 Task: Plan a barbecue party on the 5th at 12:00 PM to 1:00 PM
Action: Mouse moved to (787, 304)
Screenshot: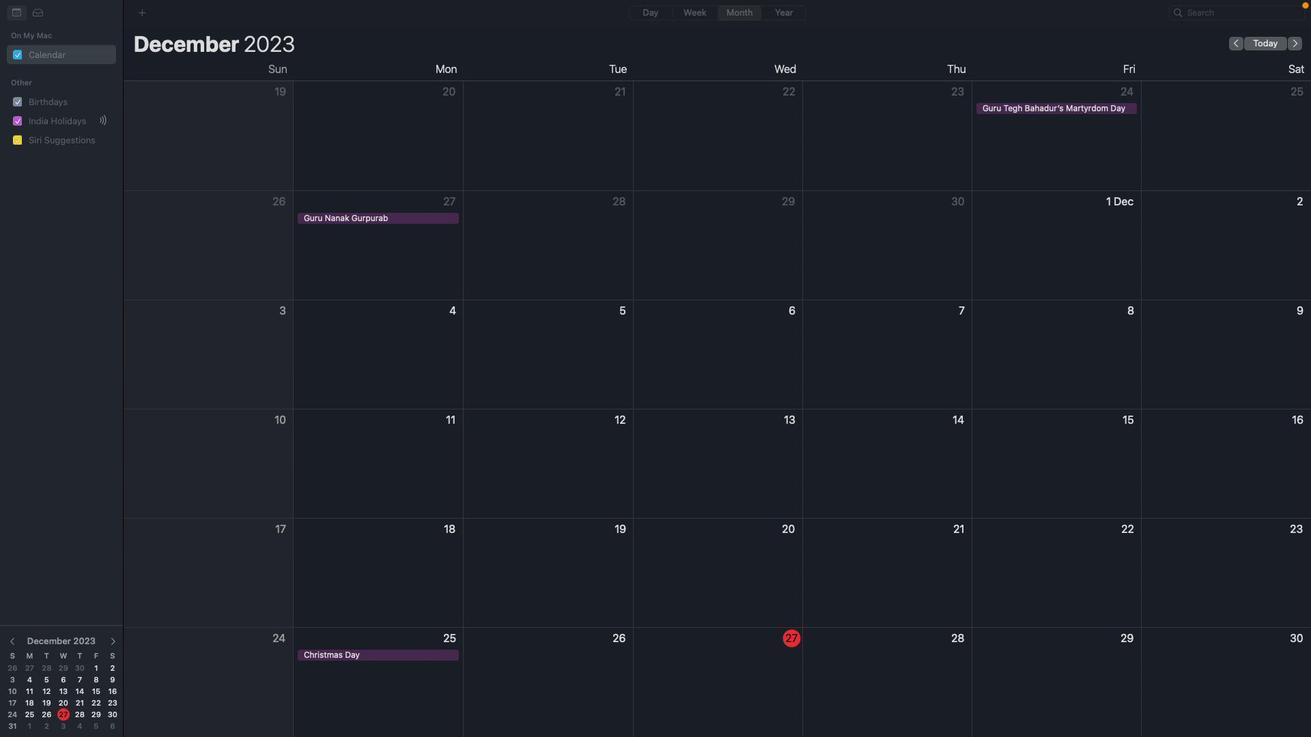 
Action: Mouse pressed left at (787, 304)
Screenshot: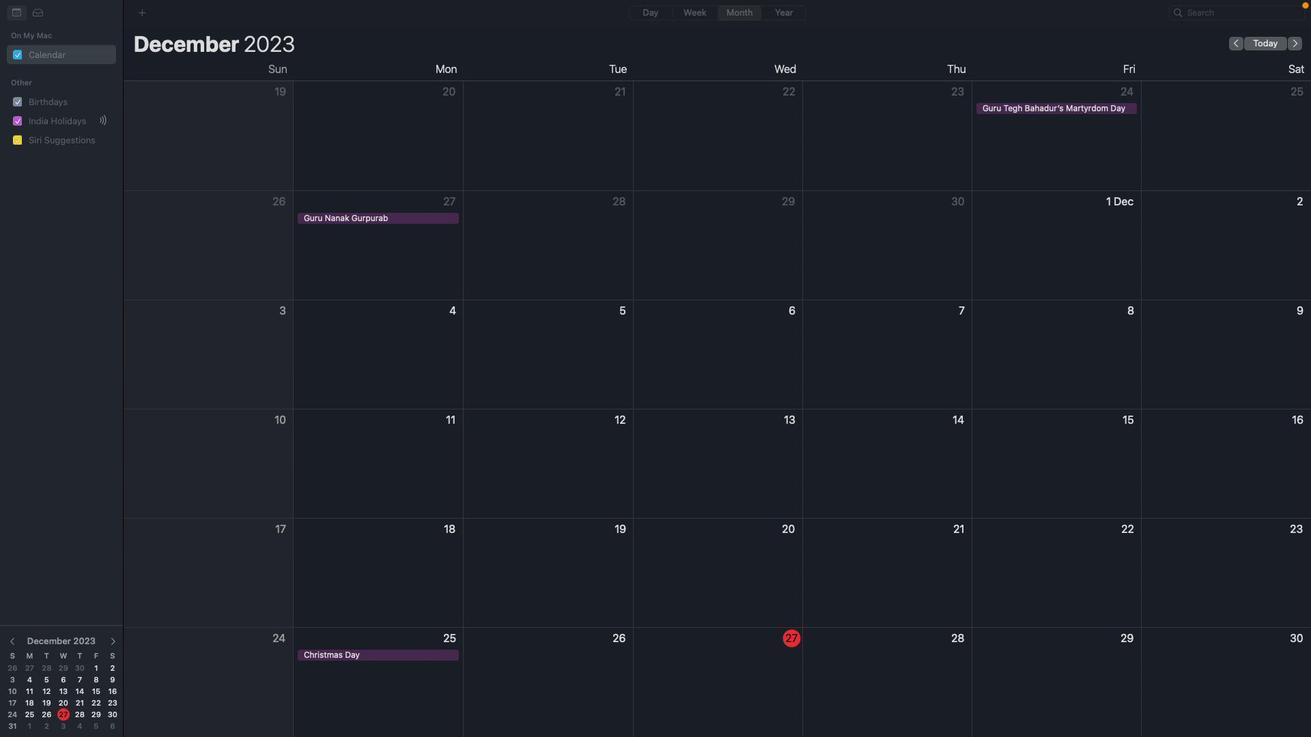 
Action: Mouse moved to (785, 301)
Screenshot: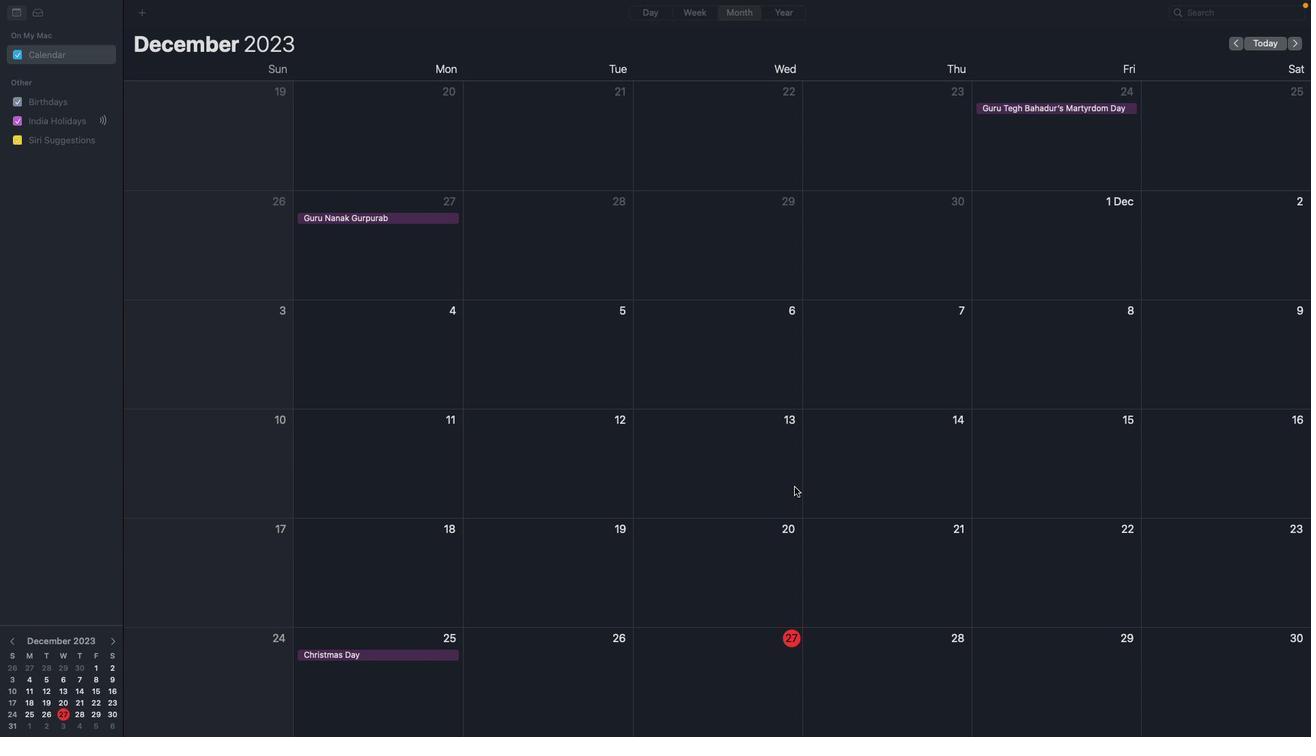 
Action: Mouse scrolled (785, 301) with delta (784, 299)
Screenshot: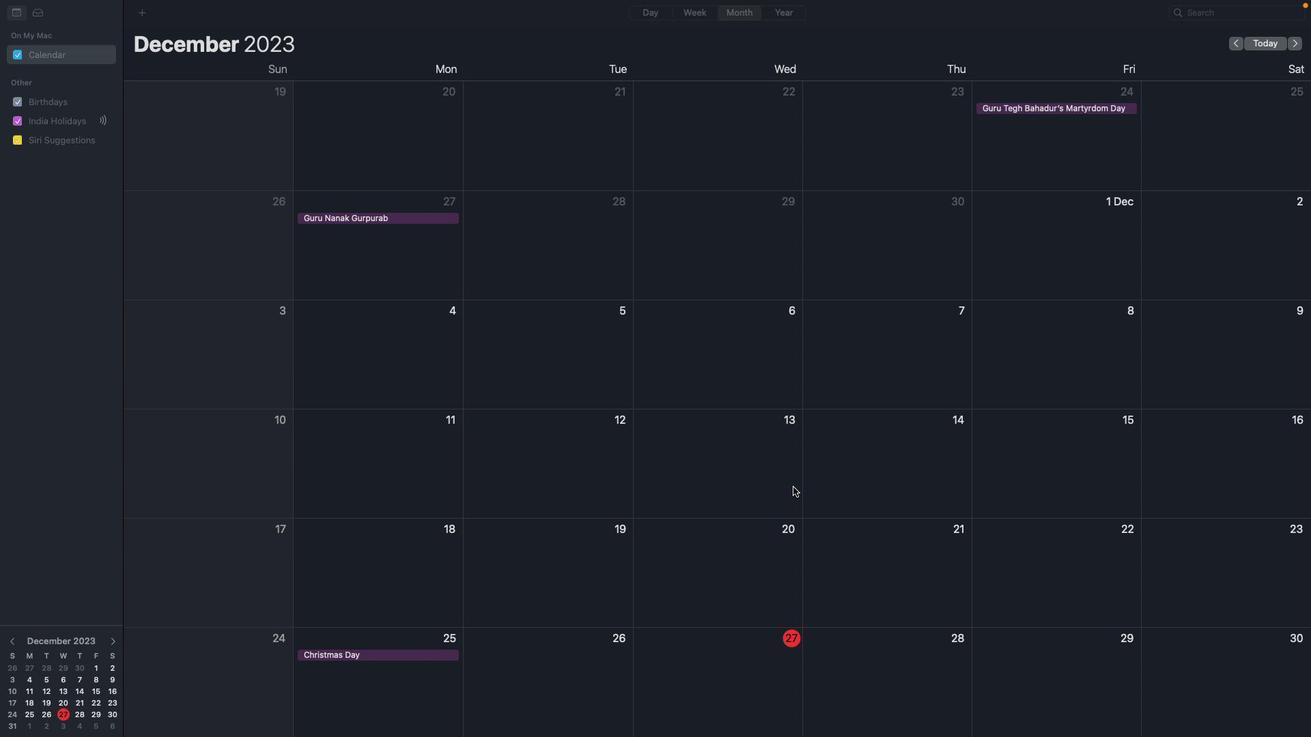 
Action: Mouse scrolled (785, 301) with delta (784, 299)
Screenshot: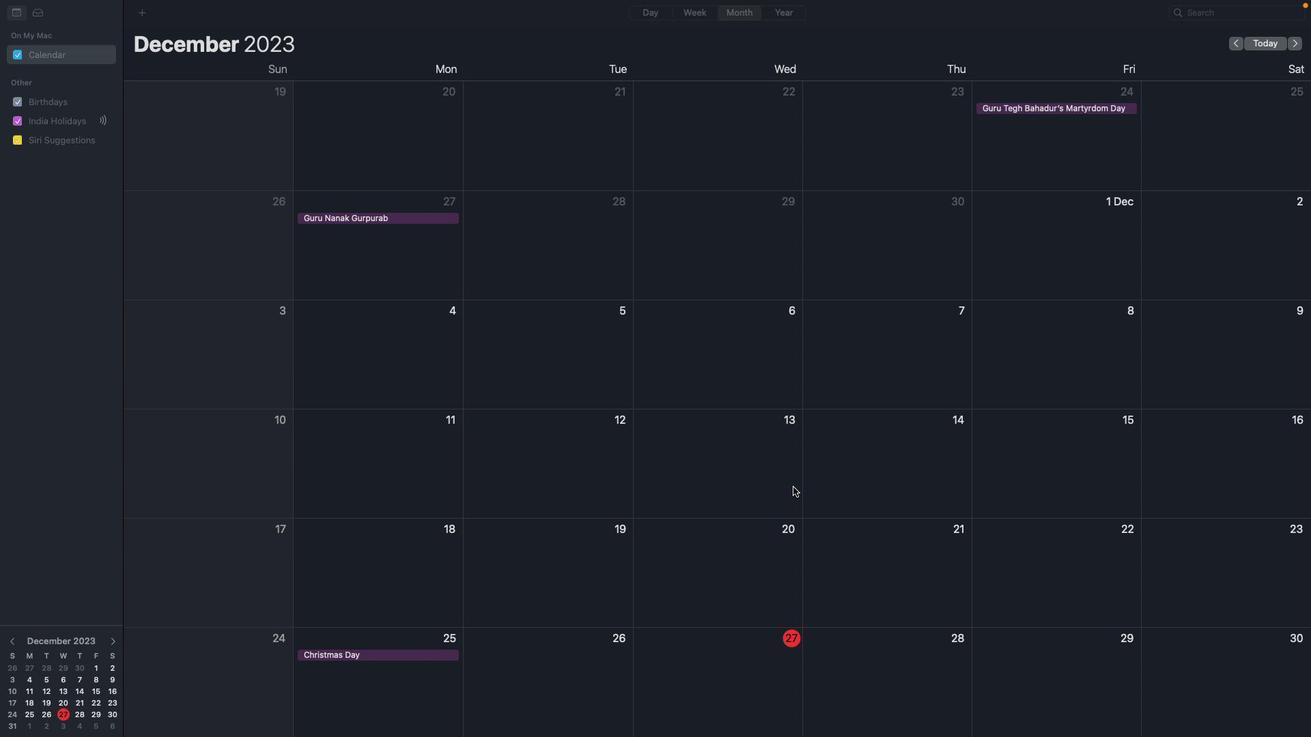 
Action: Mouse scrolled (785, 301) with delta (784, 298)
Screenshot: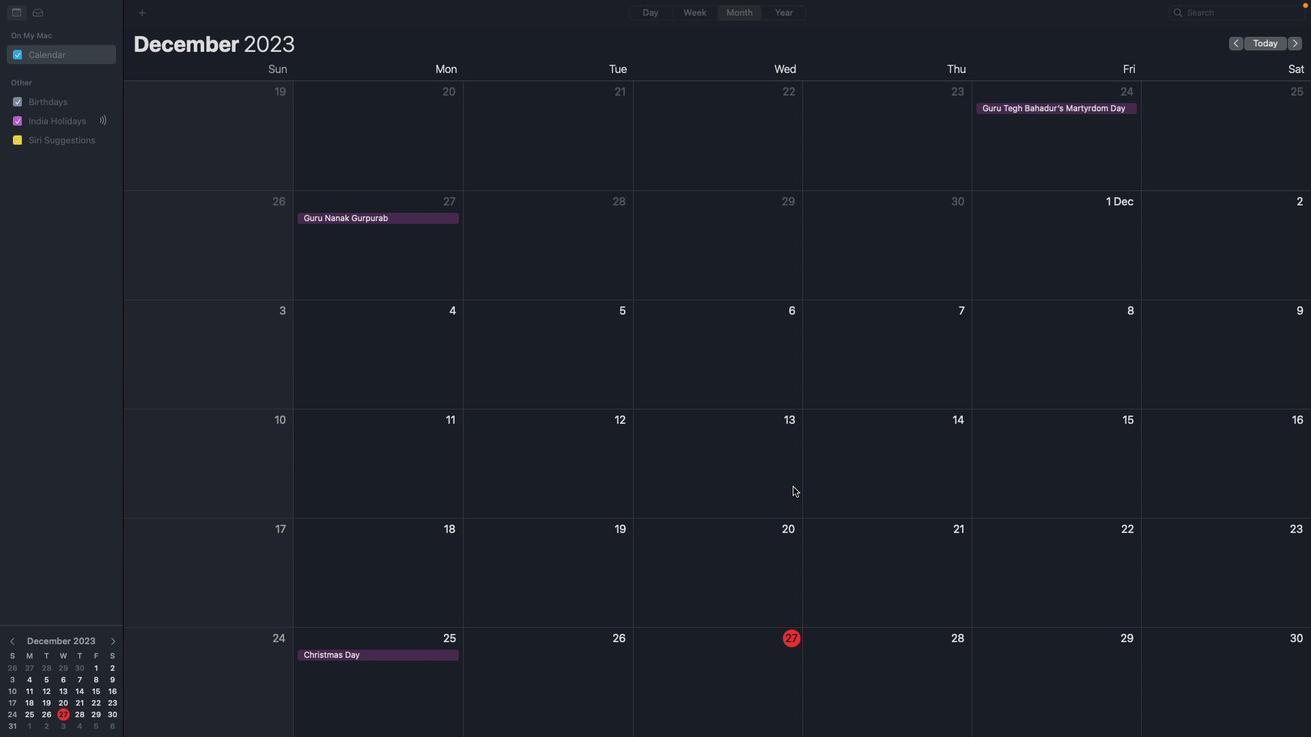 
Action: Mouse moved to (785, 301)
Screenshot: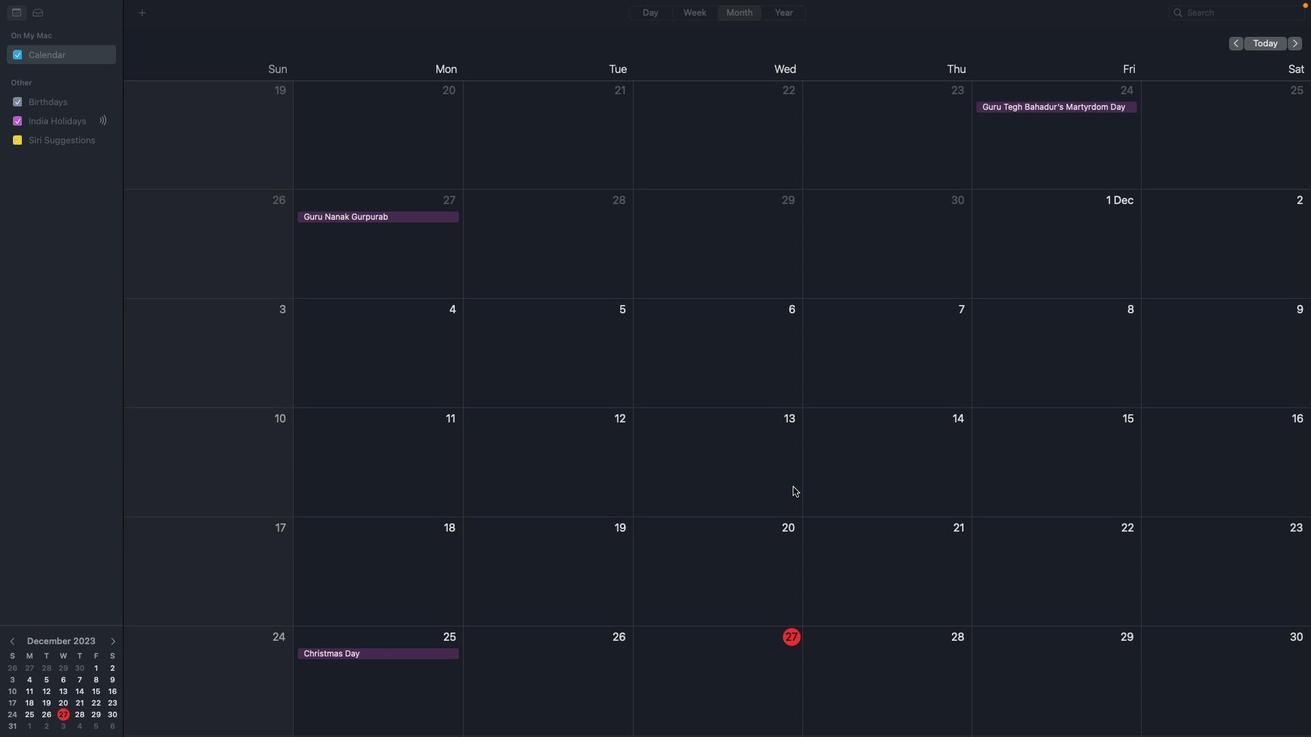 
Action: Mouse scrolled (785, 301) with delta (784, 298)
Screenshot: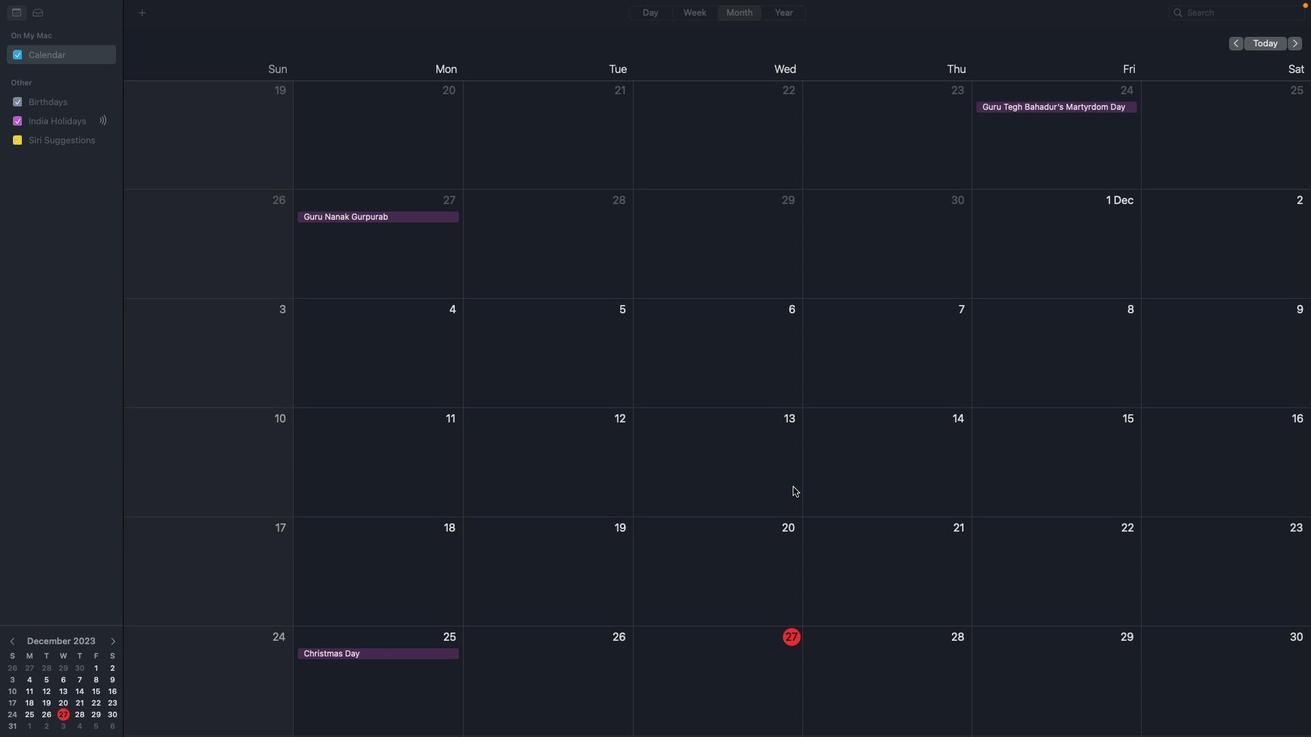 
Action: Mouse moved to (786, 302)
Screenshot: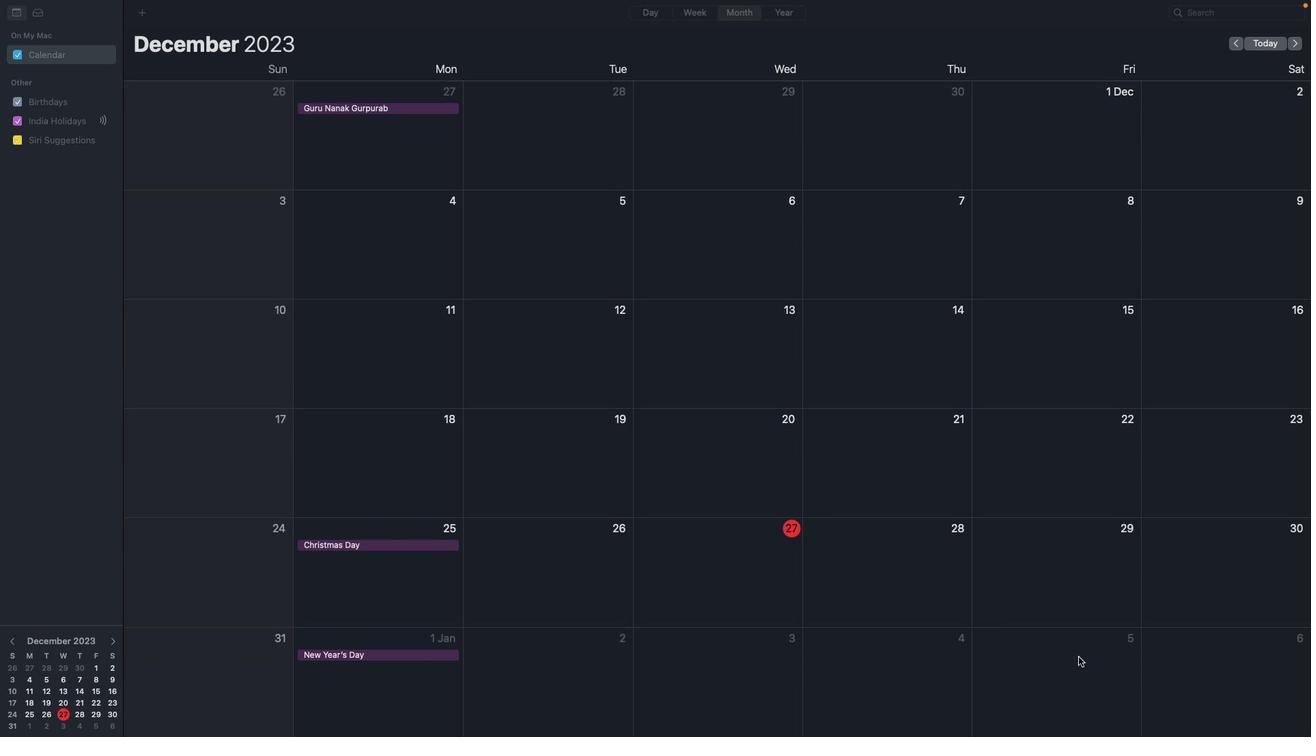 
Action: Mouse pressed right at (786, 302)
Screenshot: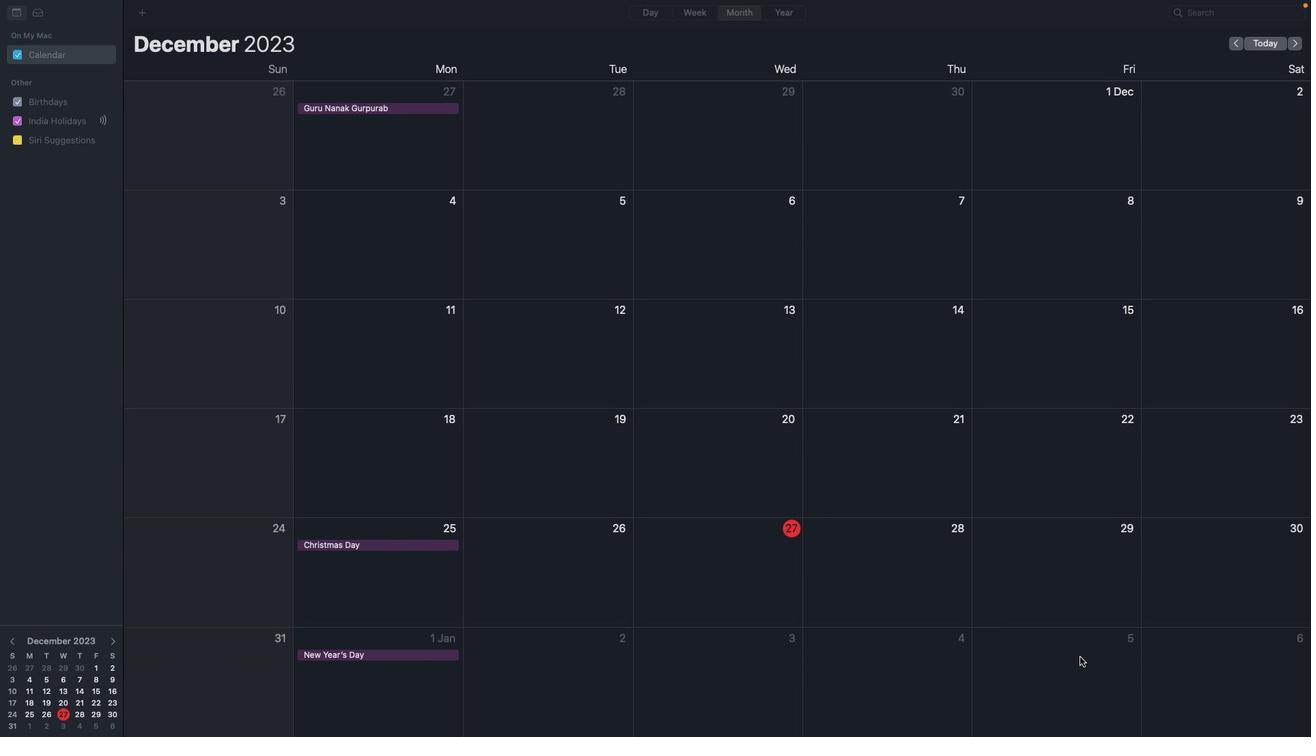 
Action: Mouse moved to (786, 302)
Screenshot: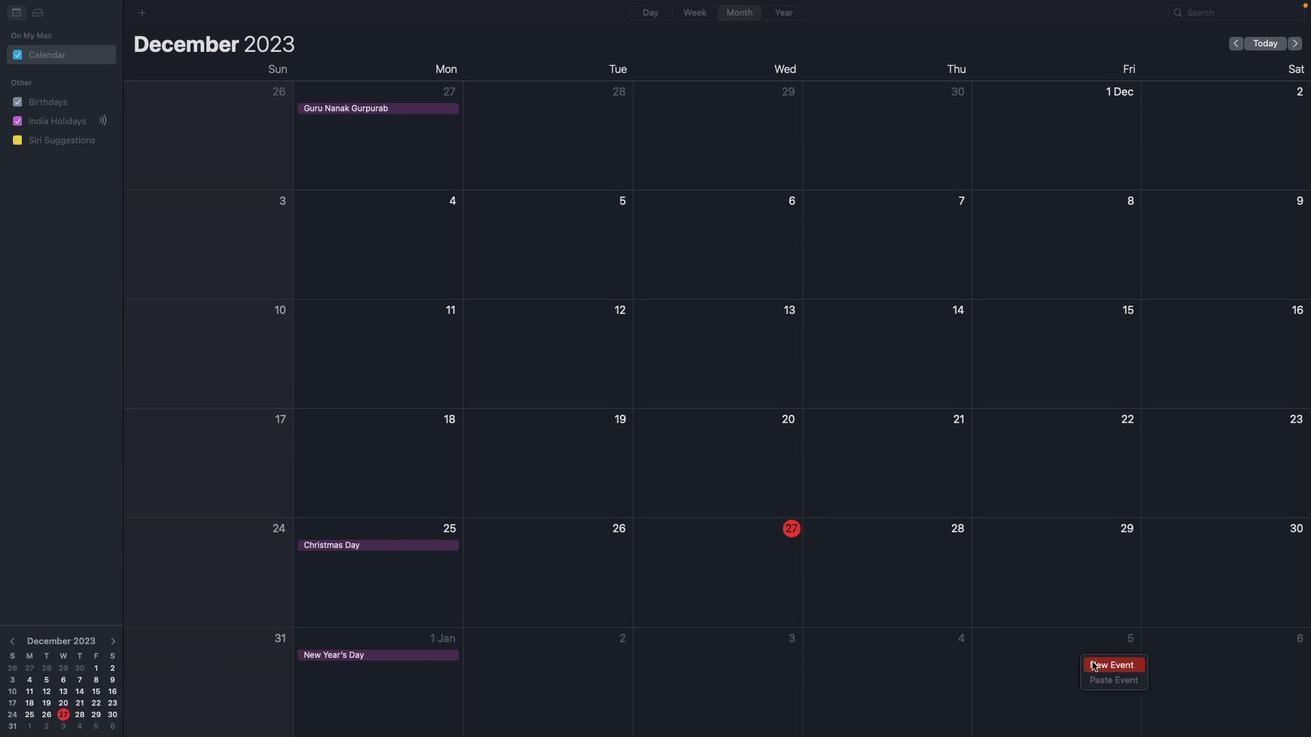 
Action: Mouse pressed left at (786, 302)
Screenshot: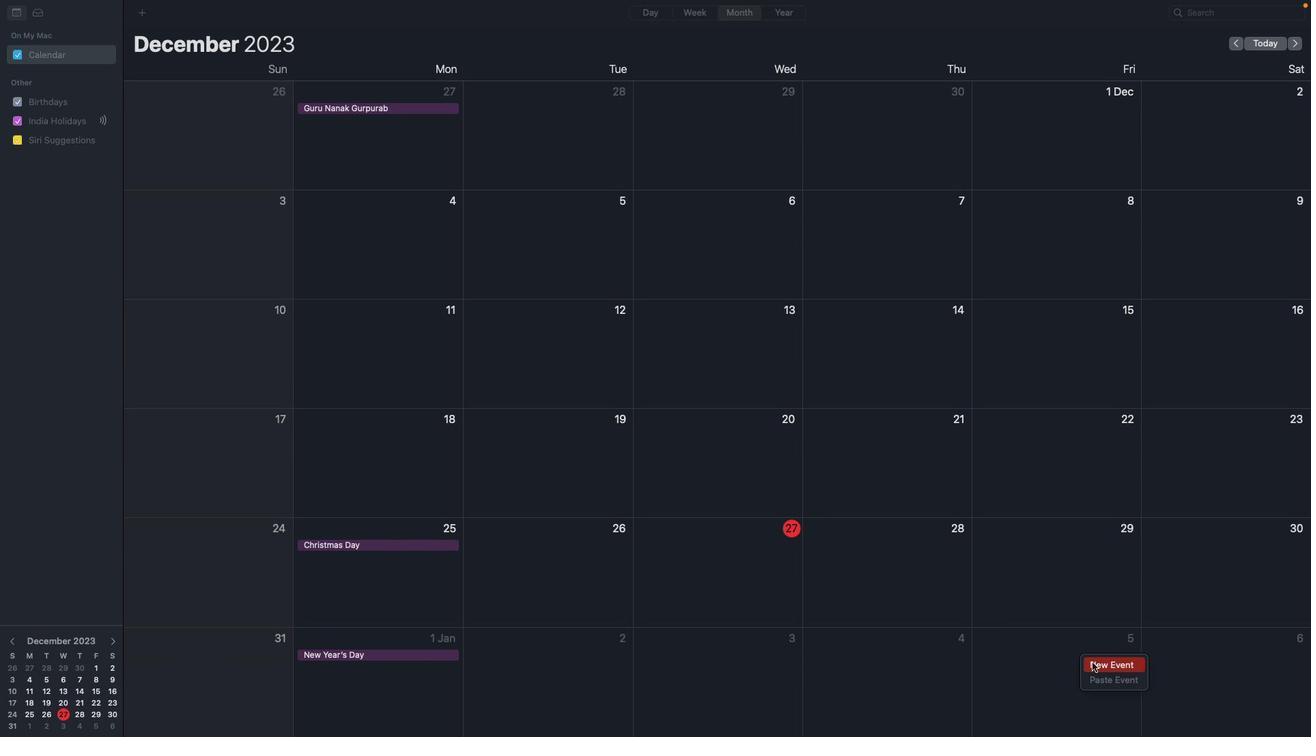 
Action: Key pressed Key.shift_r'B''a''r''b''e''q''u''e'Key.spaceKey.shift_r'P''a''r''t''y'Key.space
Screenshot: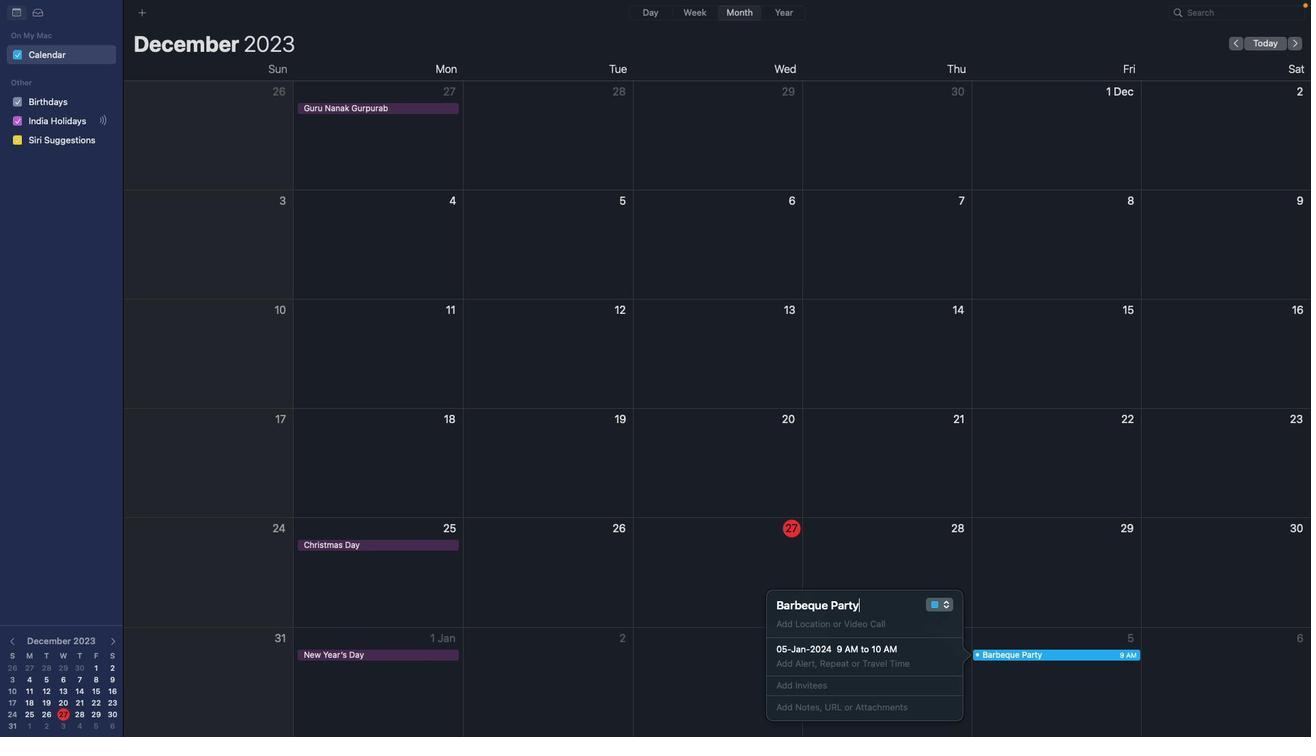
Action: Mouse moved to (785, 302)
Screenshot: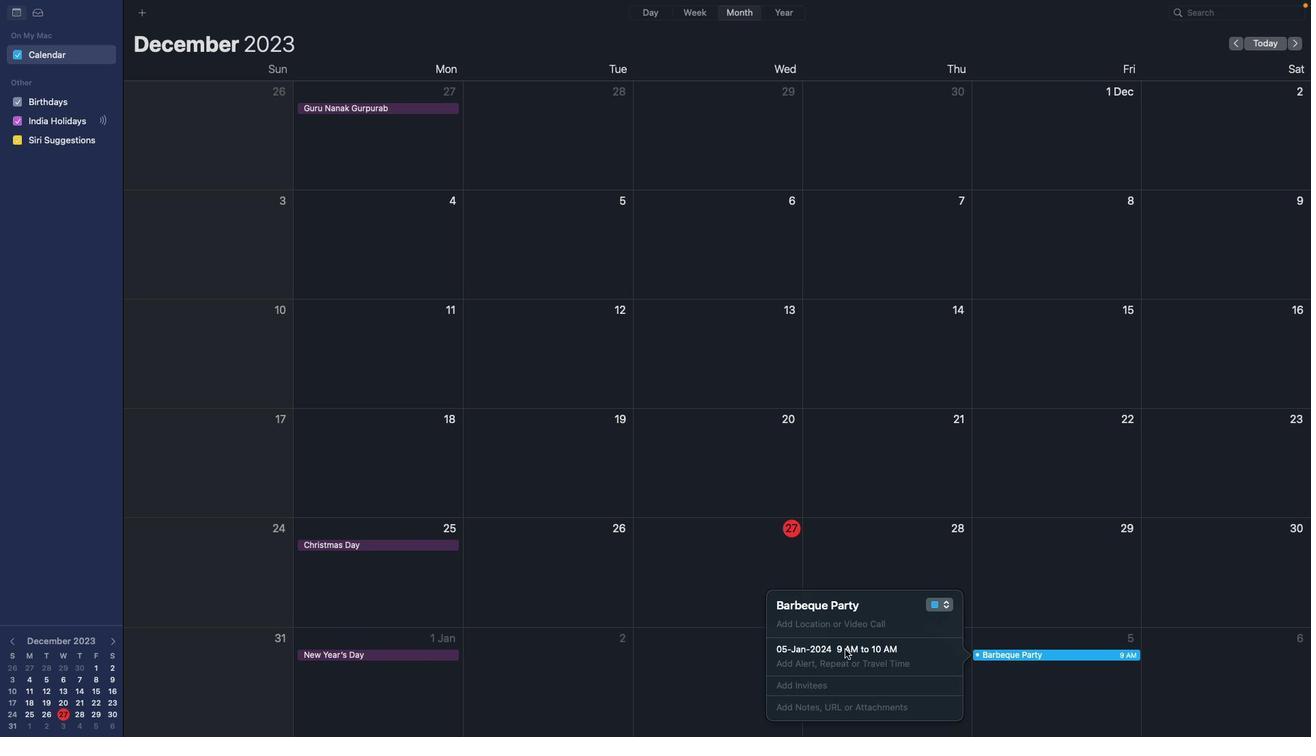 
Action: Mouse pressed left at (785, 302)
Screenshot: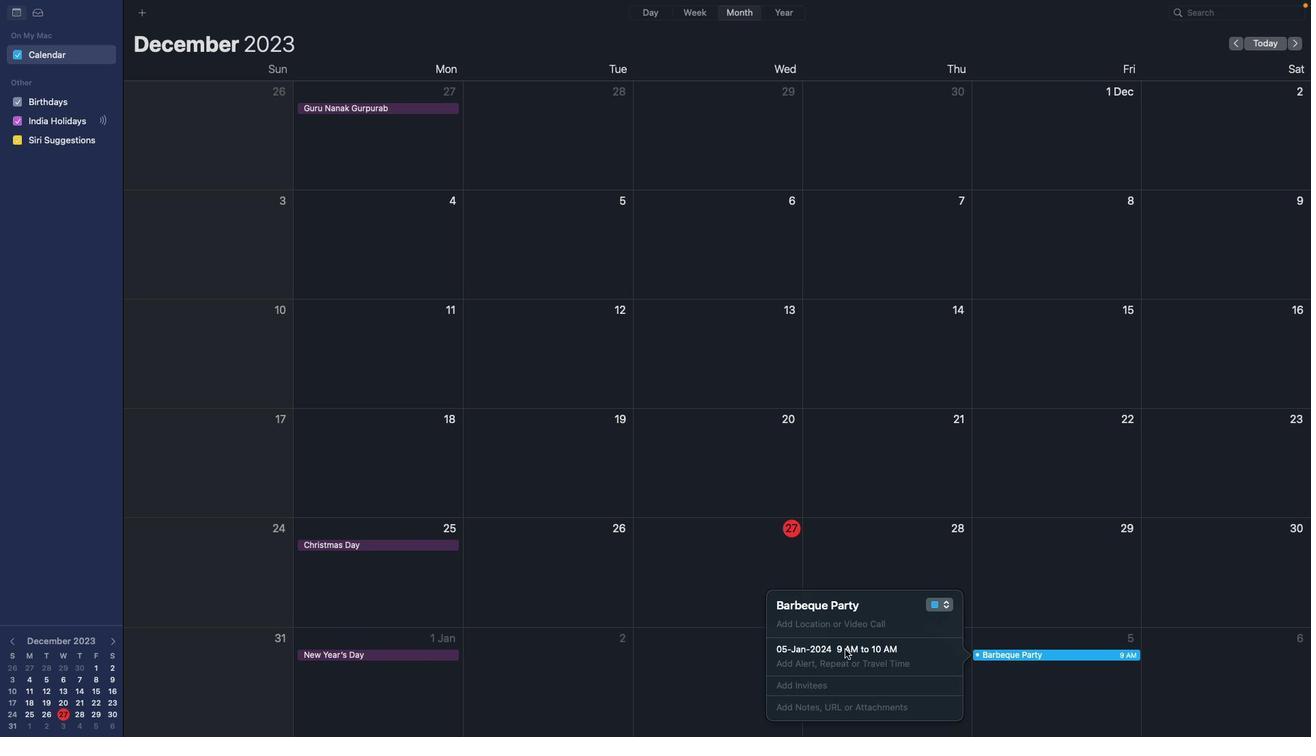 
Action: Mouse moved to (785, 302)
Screenshot: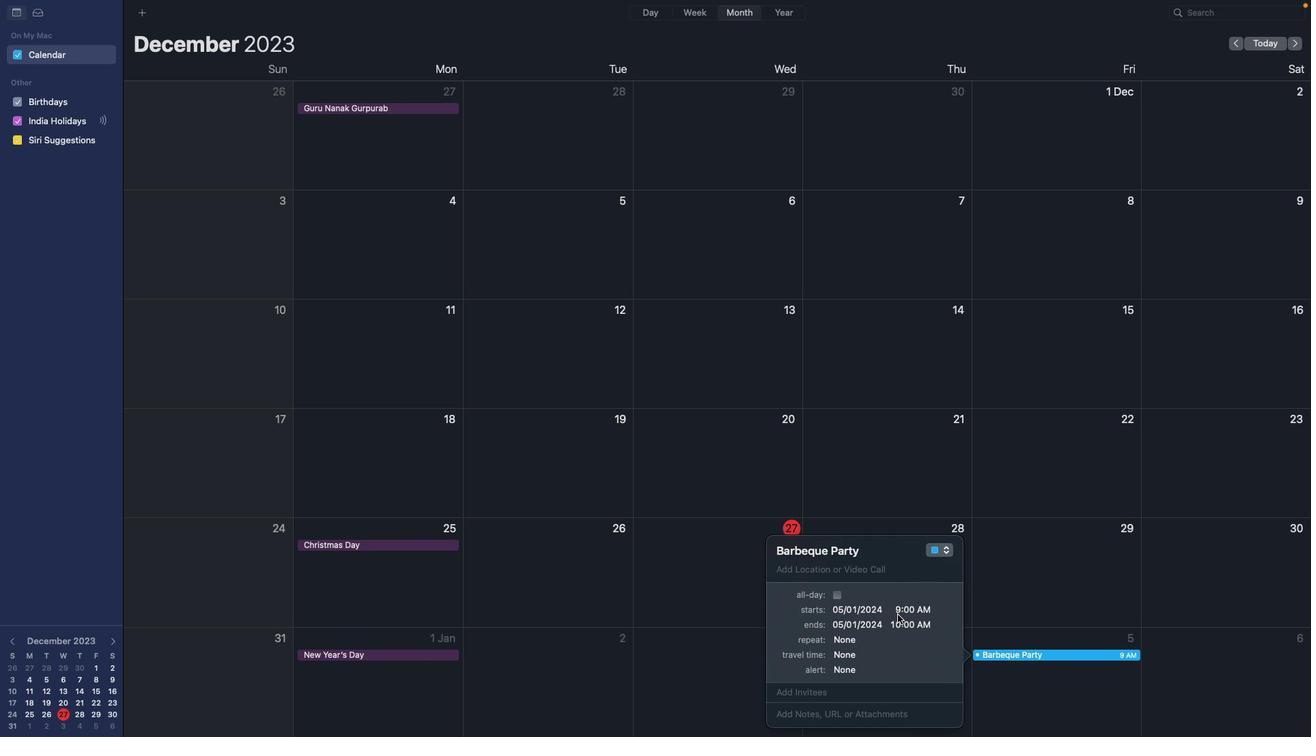 
Action: Mouse pressed left at (785, 302)
Screenshot: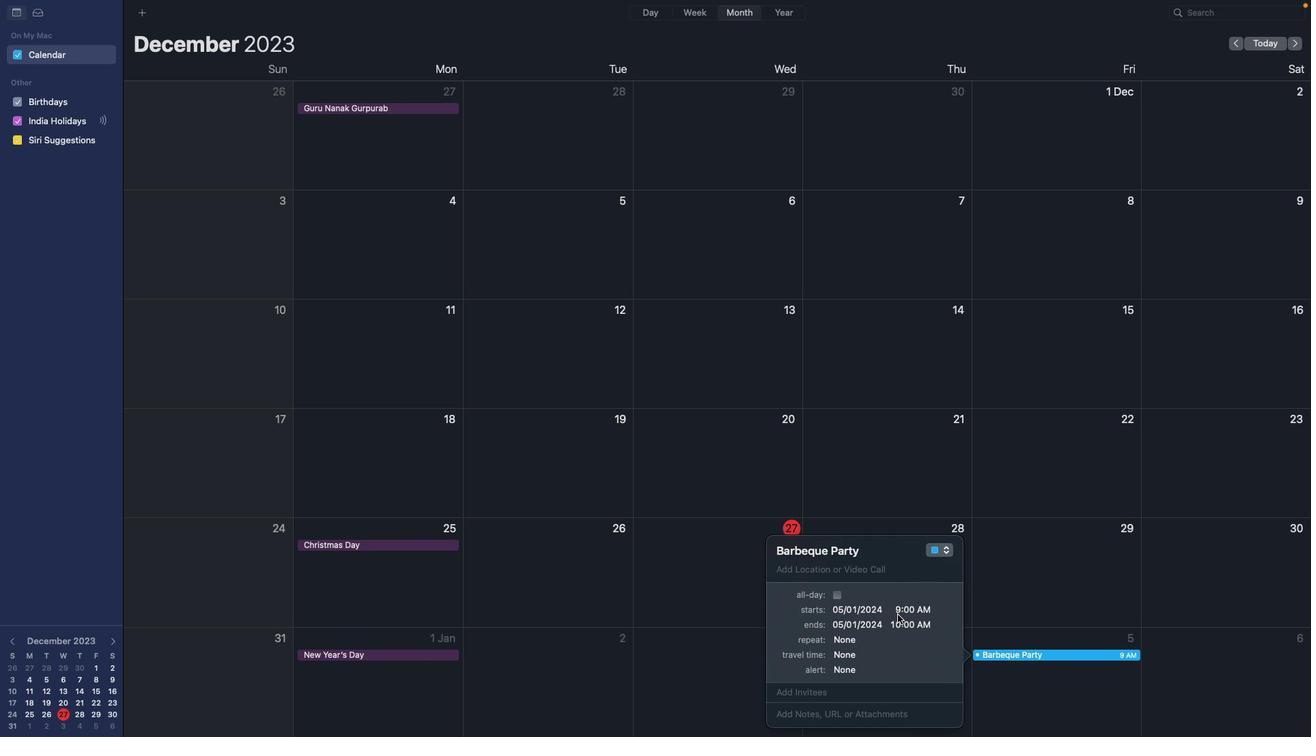 
Action: Mouse moved to (785, 302)
Screenshot: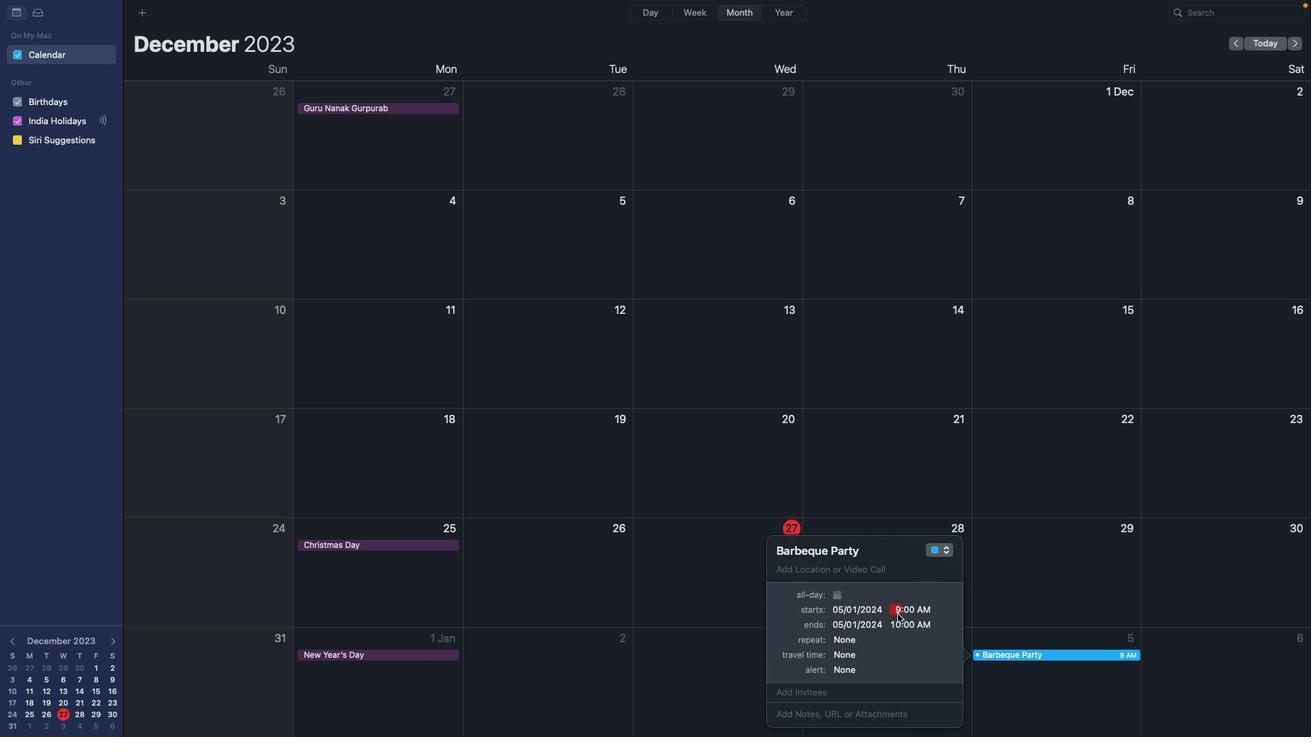 
Action: Key pressed '1''2'
Screenshot: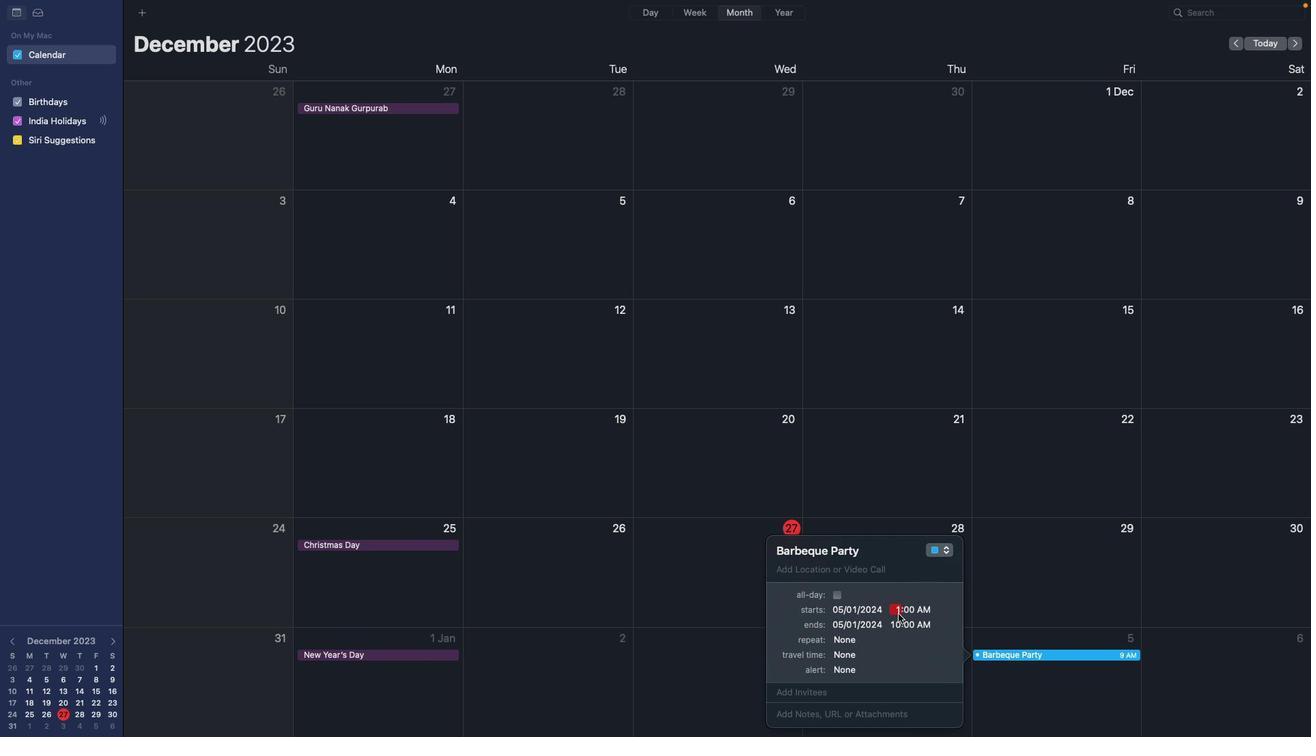 
Action: Mouse moved to (785, 302)
Screenshot: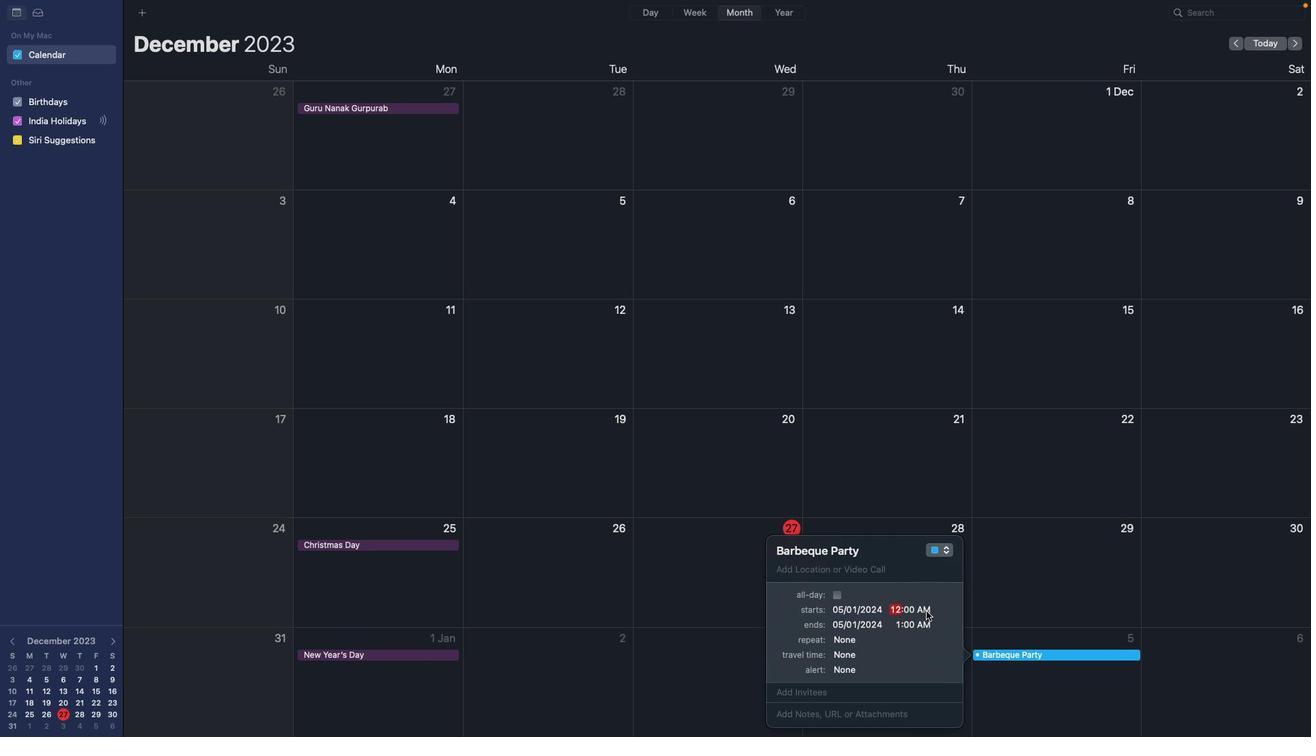 
Action: Mouse pressed left at (785, 302)
Screenshot: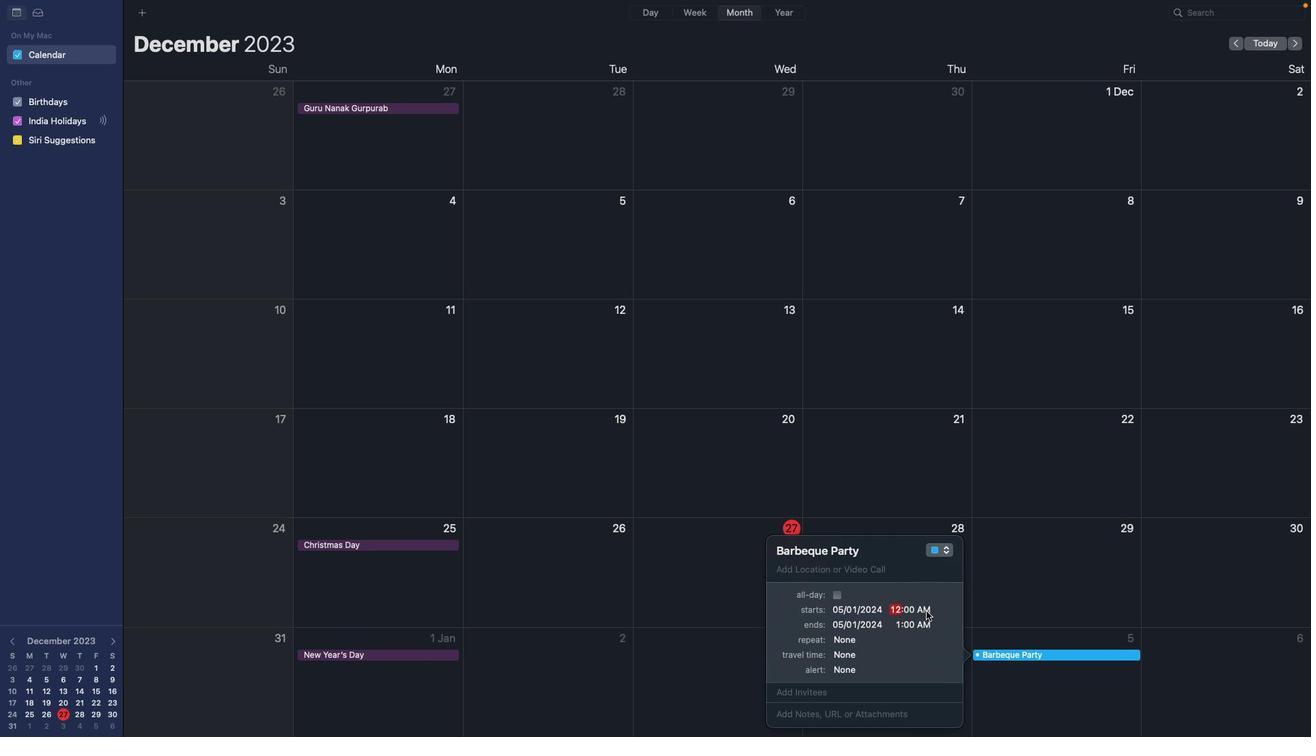 
Action: Key pressed 'p''m''\x03'
Screenshot: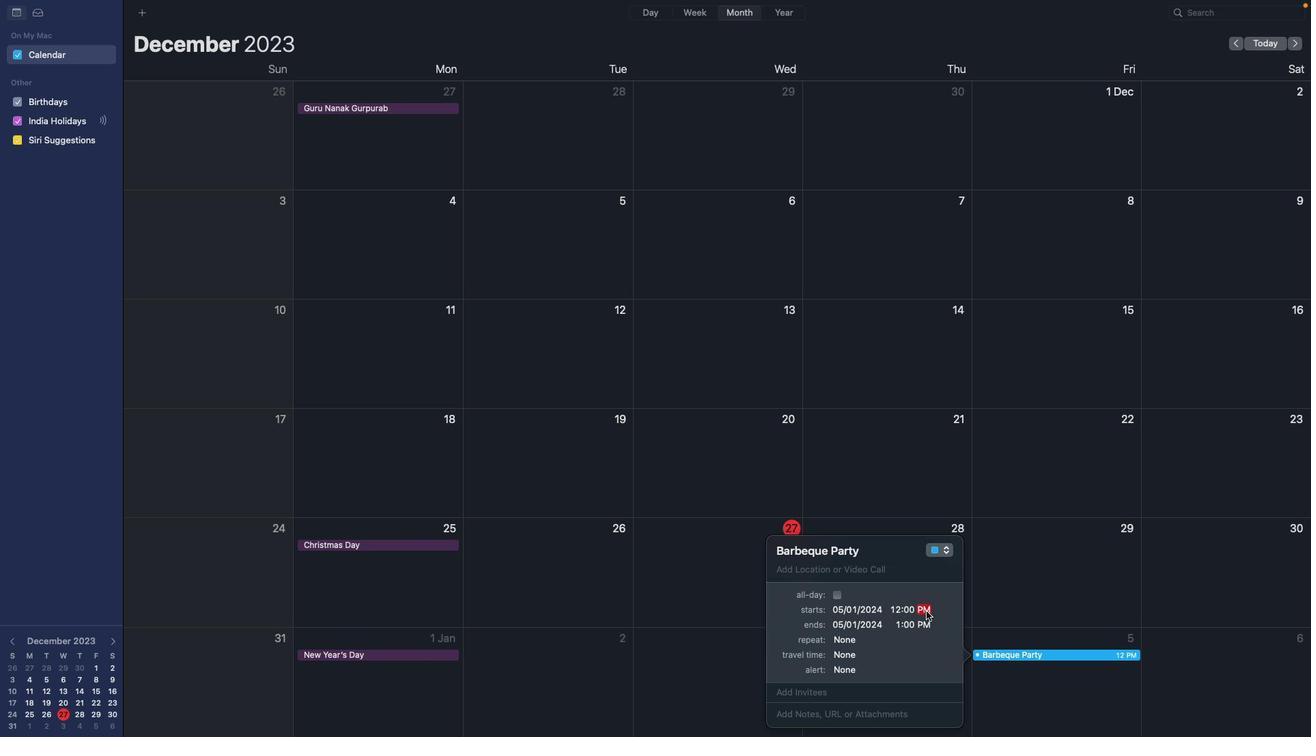 
Action: Mouse moved to (785, 302)
Screenshot: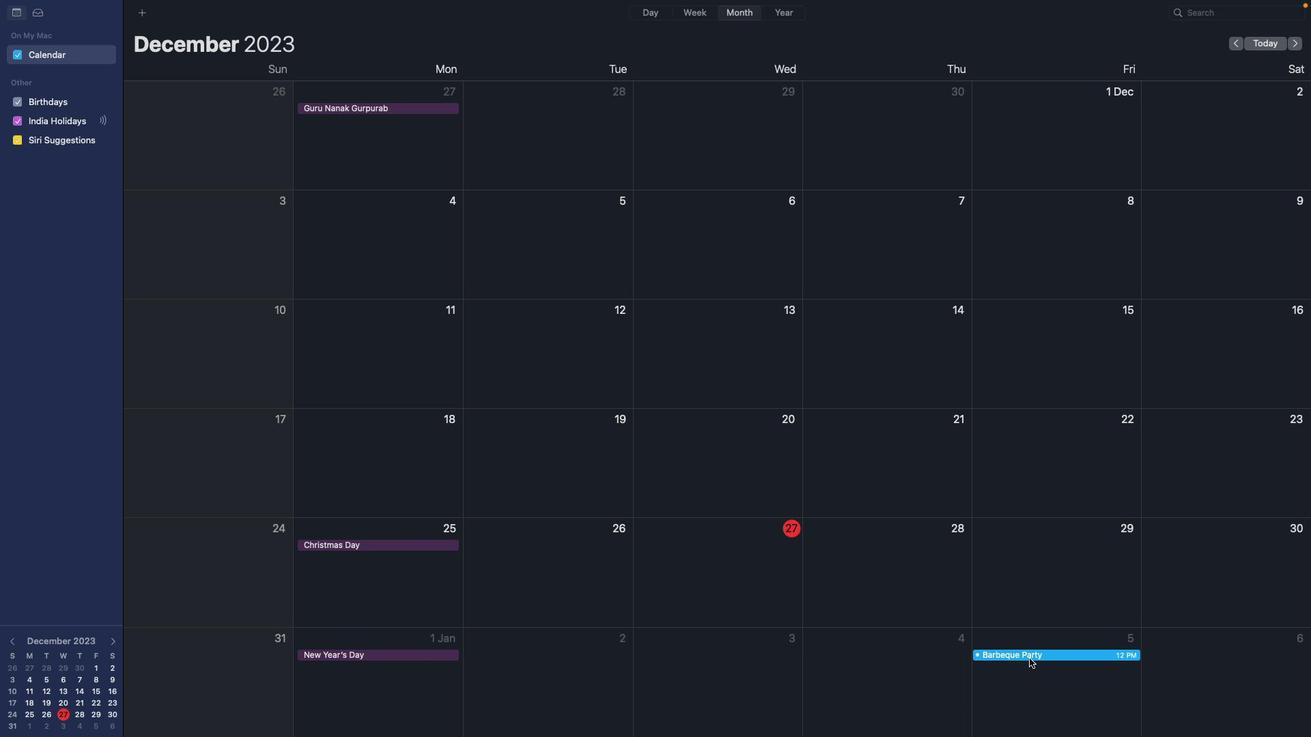 
Action: Mouse pressed left at (785, 302)
Screenshot: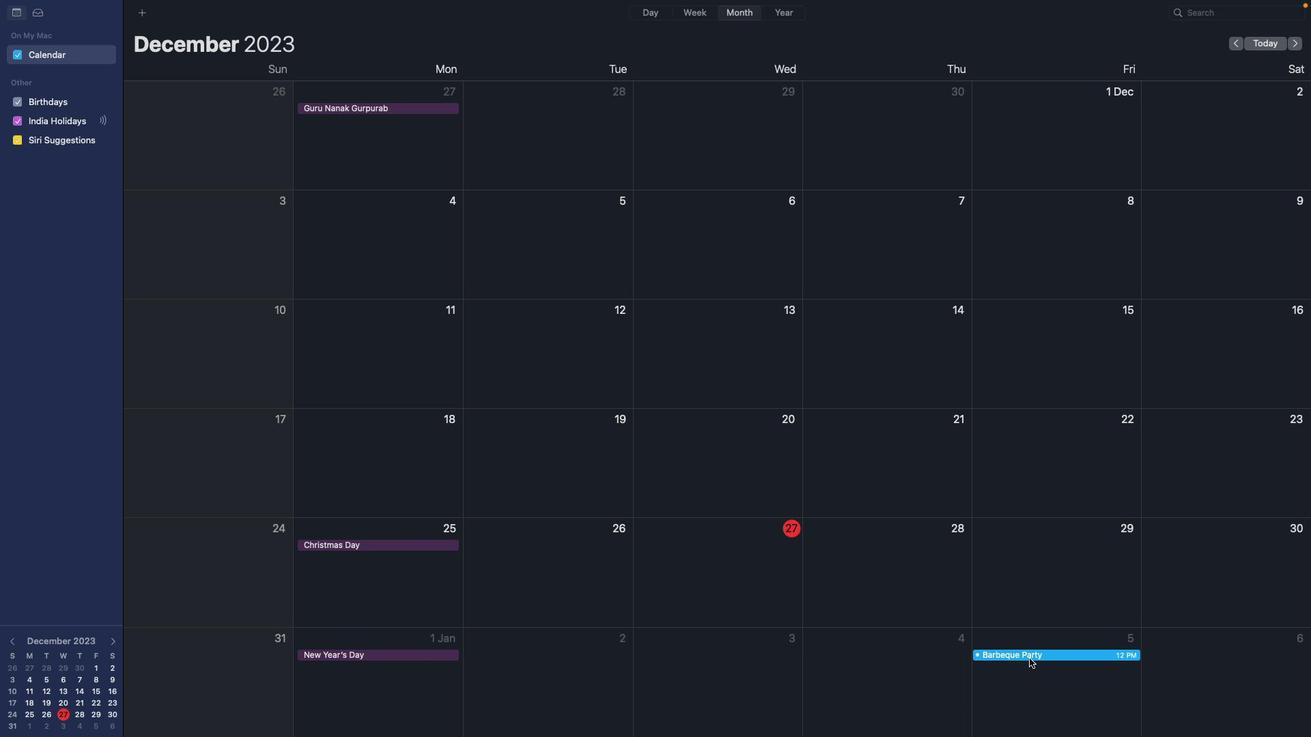 
Action: Mouse moved to (785, 302)
Screenshot: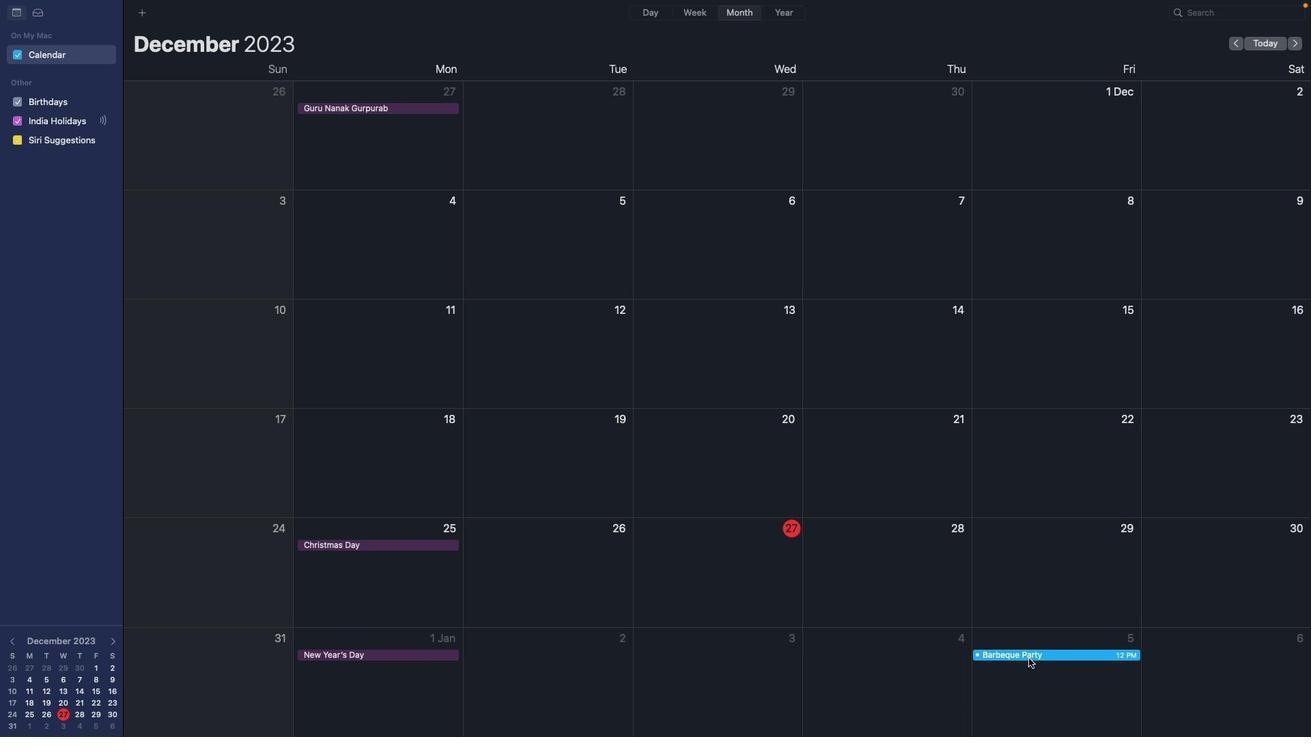 
Action: Mouse pressed left at (785, 302)
Screenshot: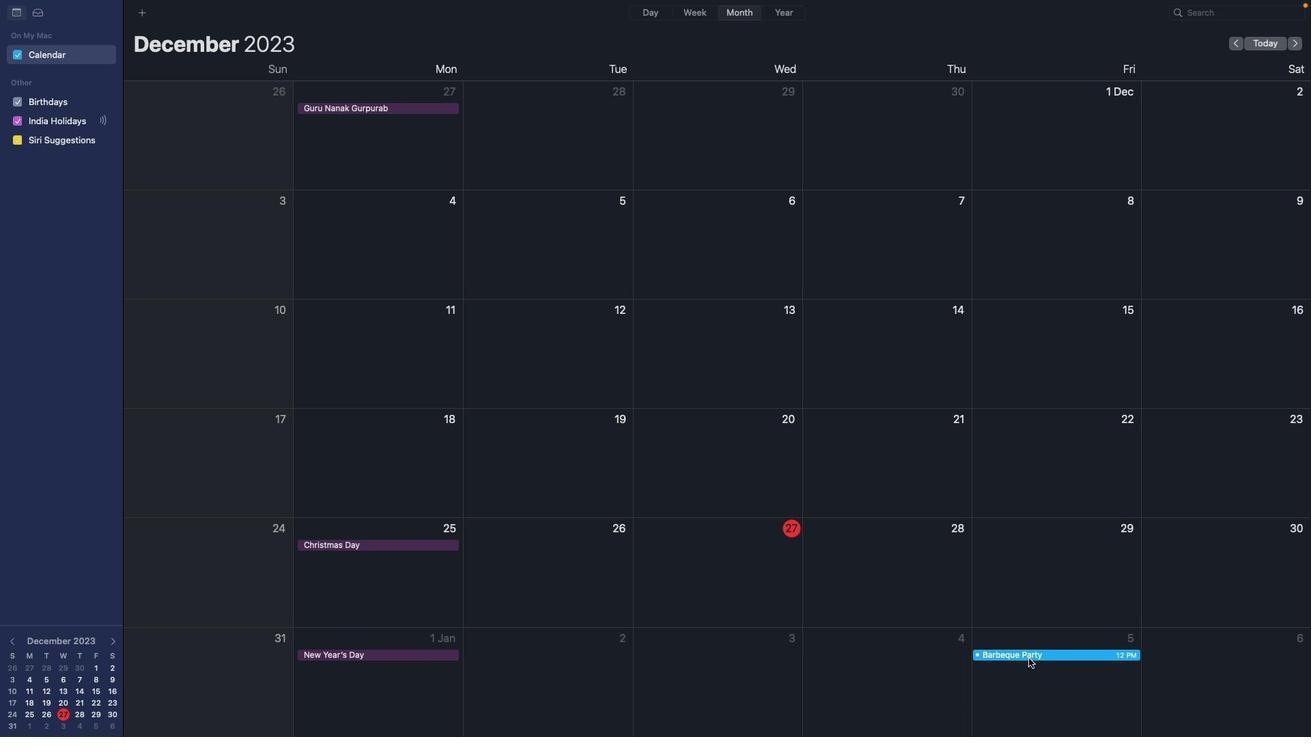 
Action: Mouse moved to (786, 303)
Screenshot: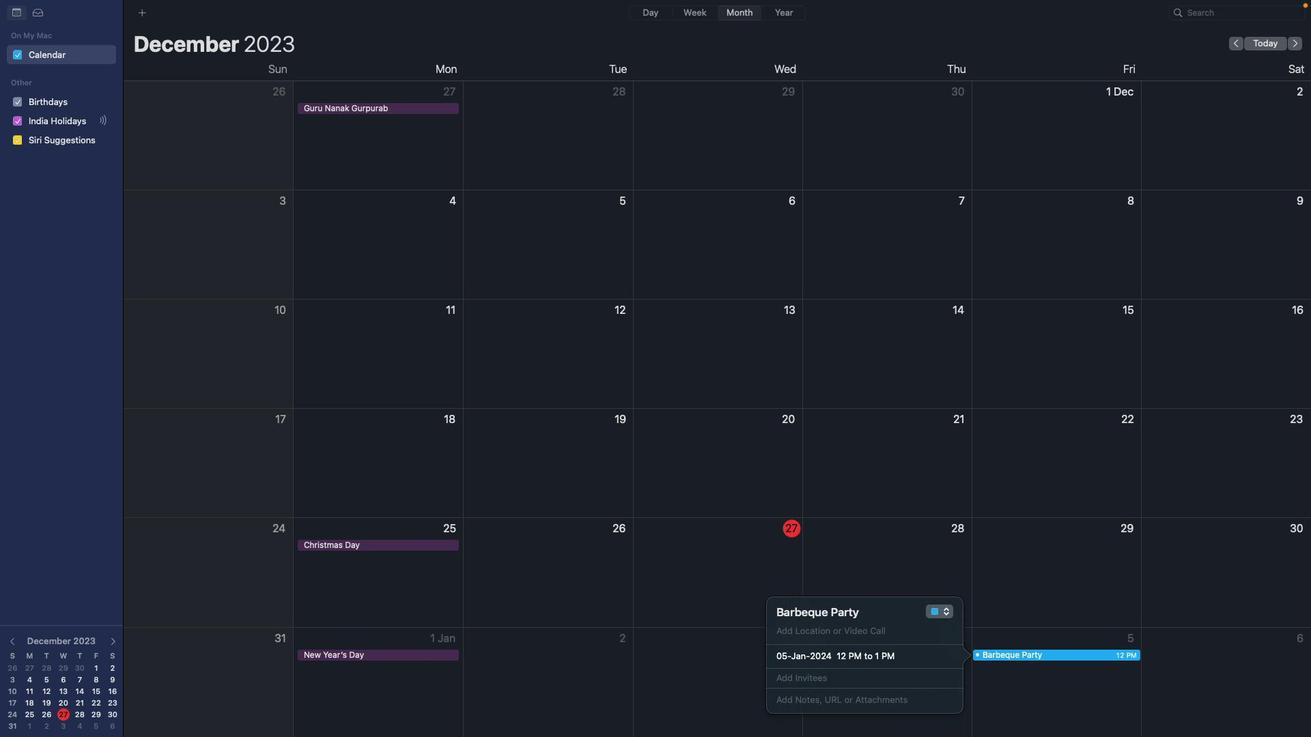 
Action: Mouse pressed left at (786, 303)
Screenshot: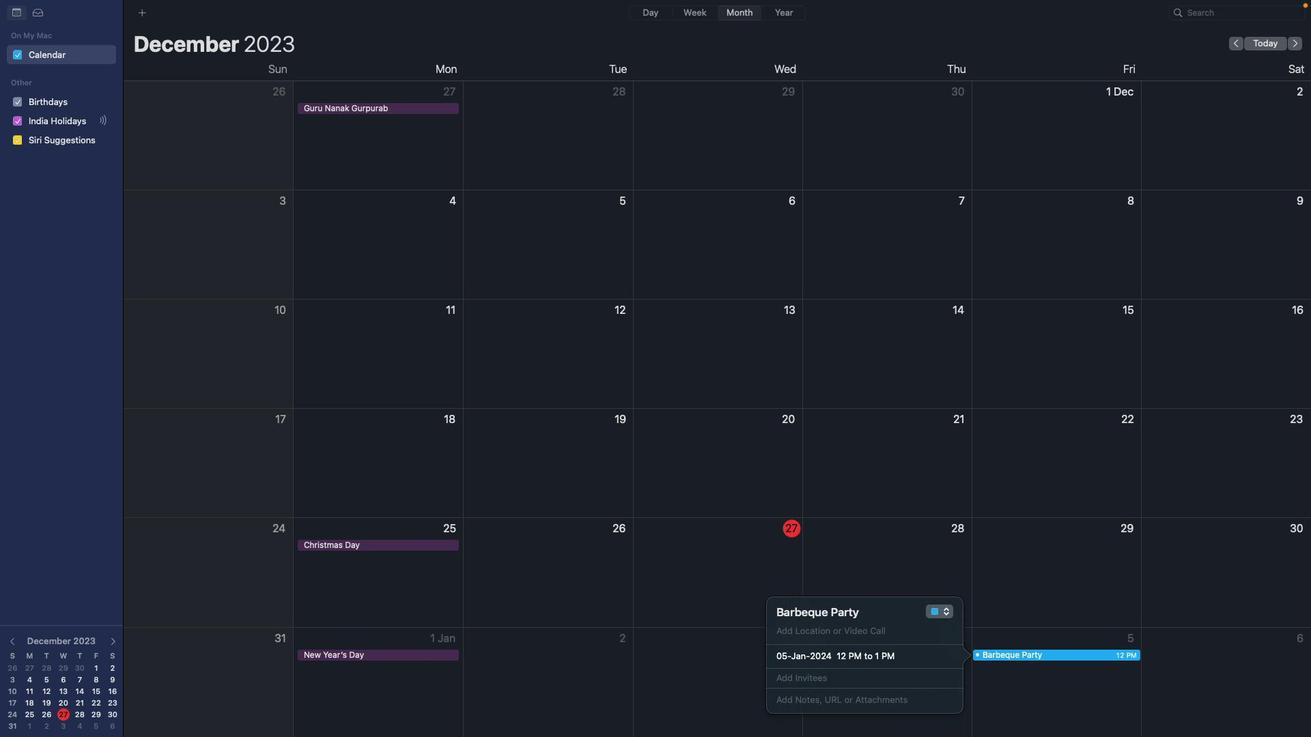 
